 Task: Make in the project TourPlan an epic 'Microservices architecture implementation'.
Action: Mouse moved to (445, 180)
Screenshot: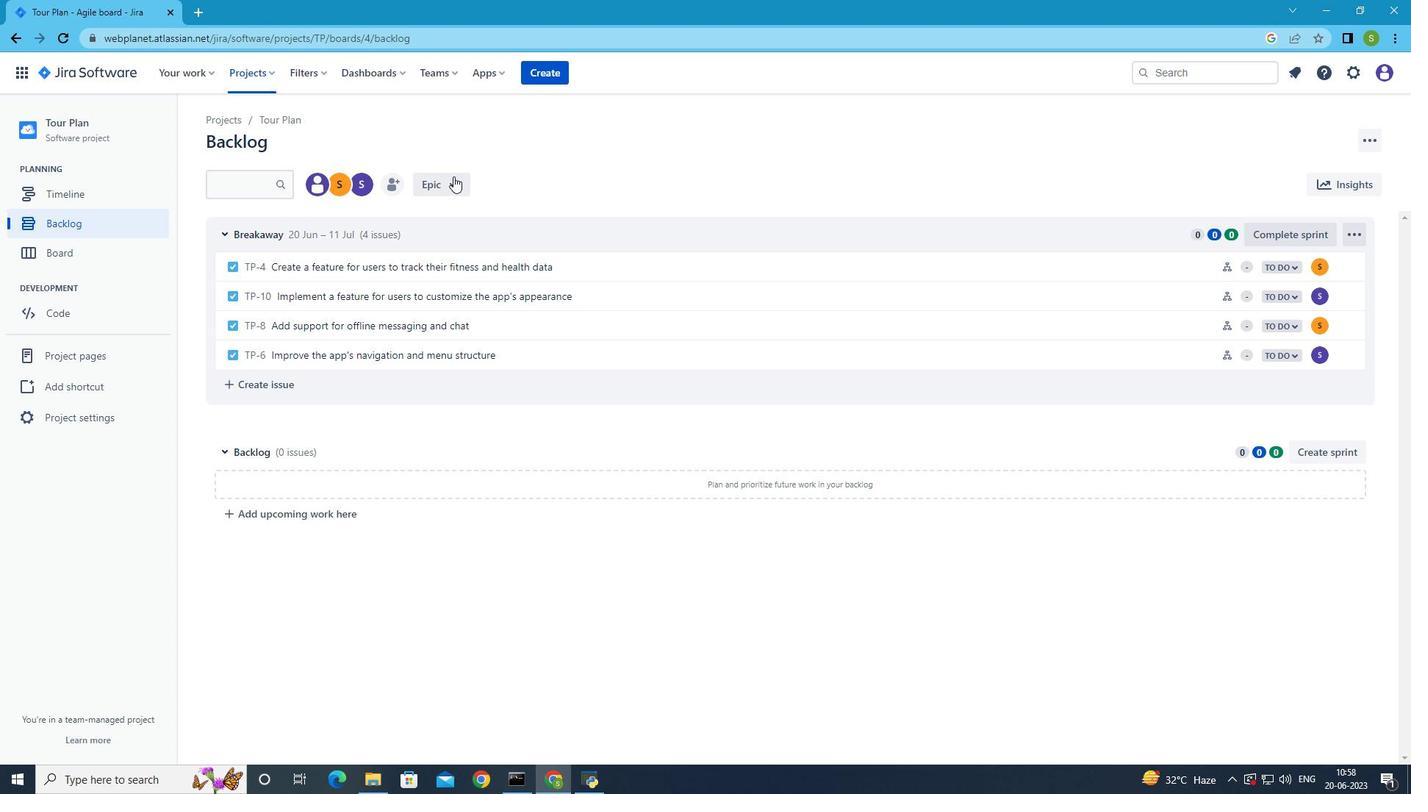 
Action: Mouse pressed left at (445, 180)
Screenshot: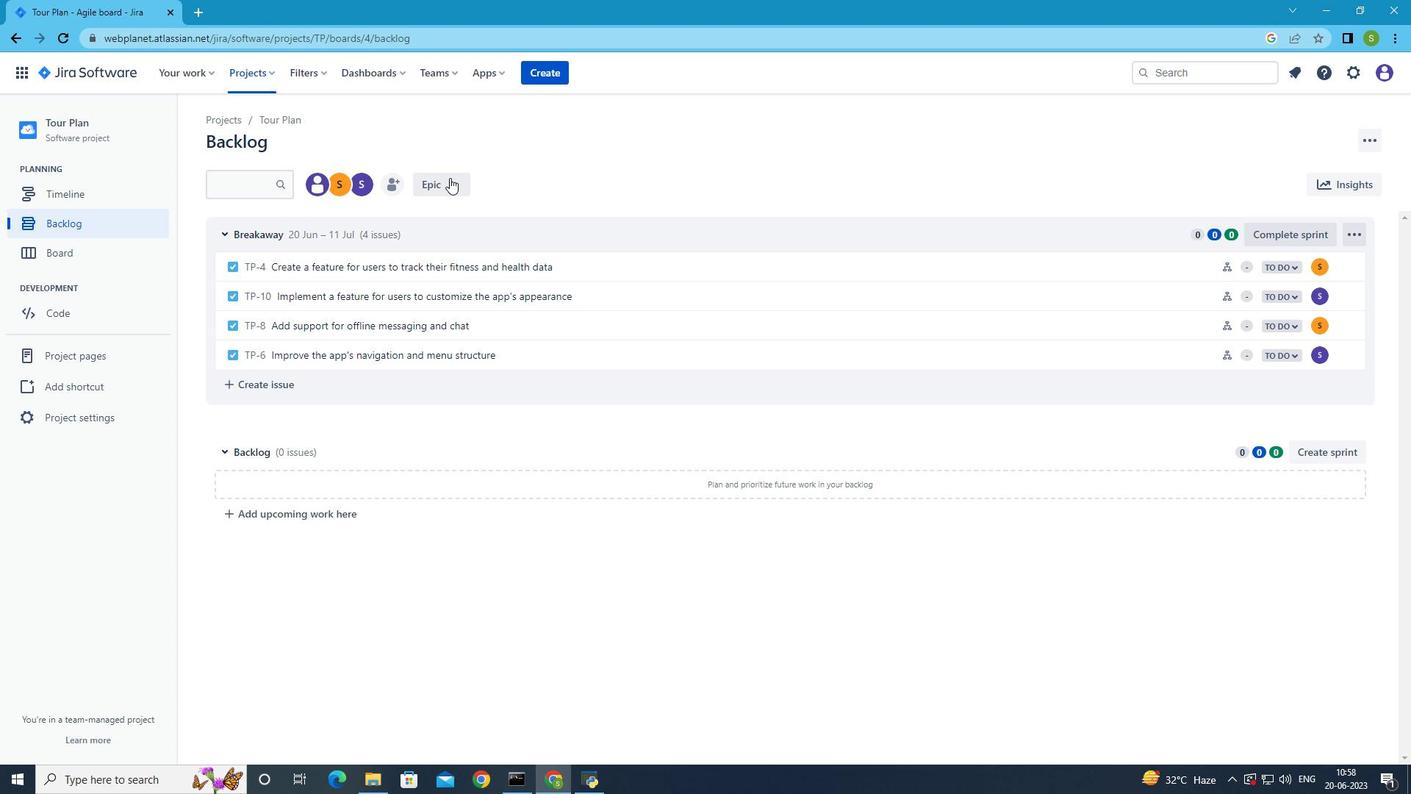 
Action: Mouse moved to (430, 271)
Screenshot: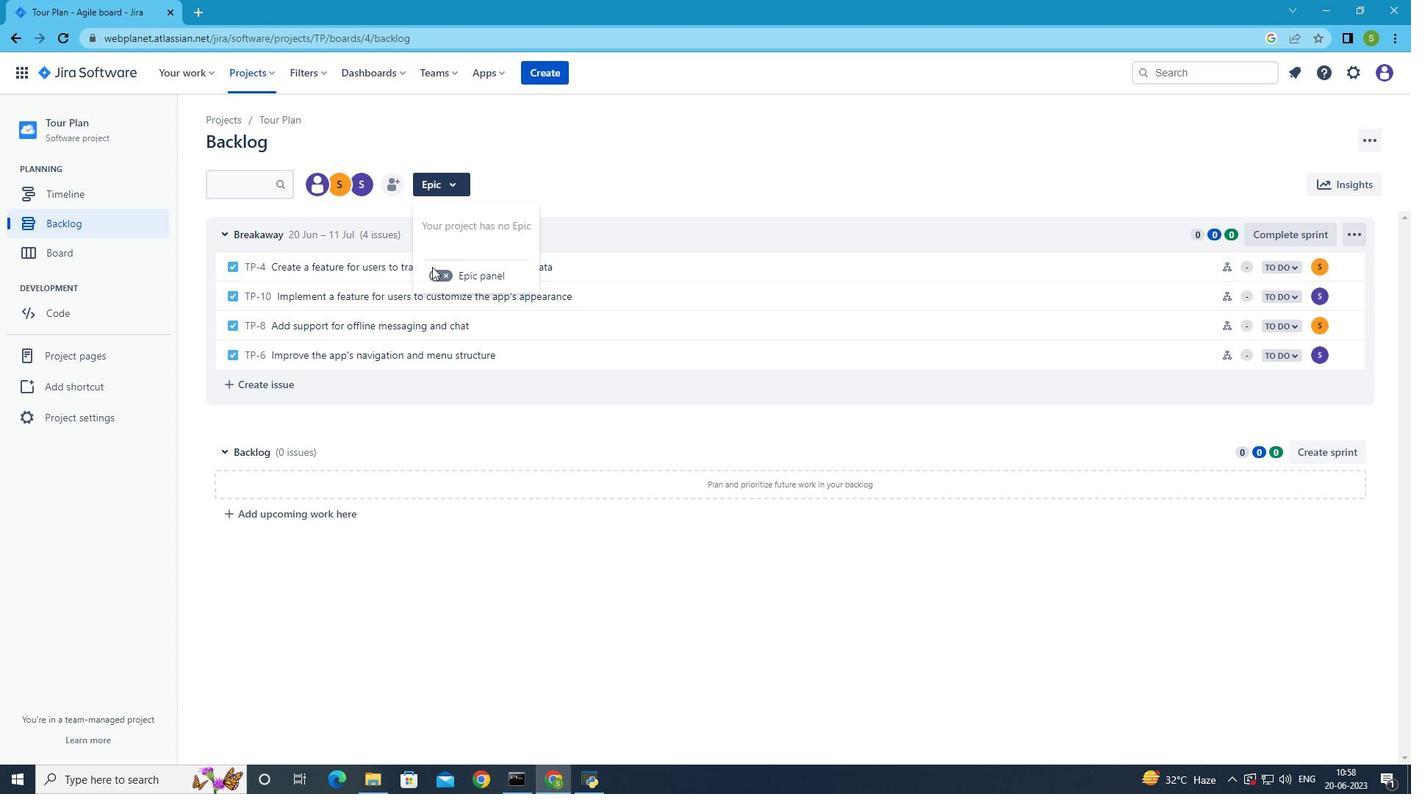 
Action: Mouse pressed left at (430, 271)
Screenshot: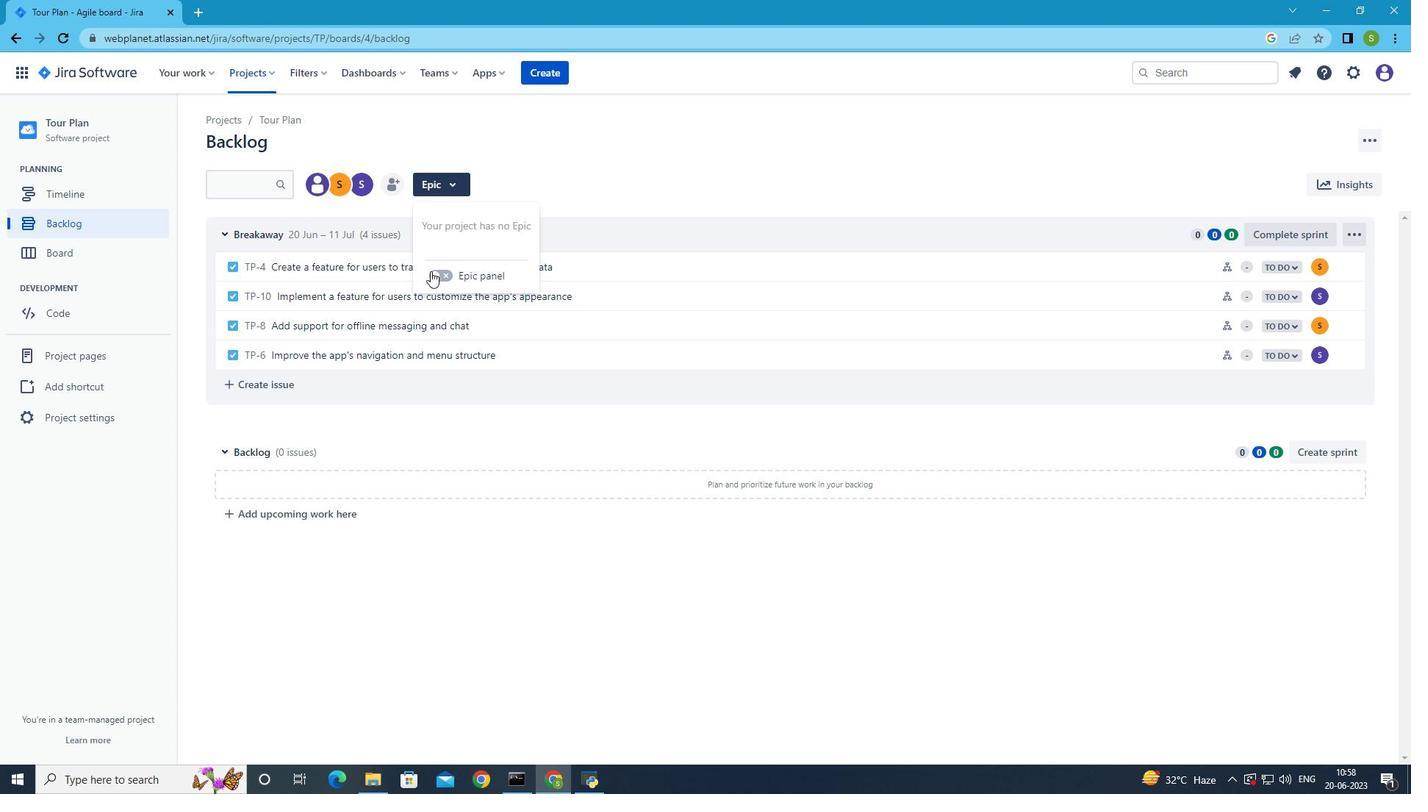 
Action: Mouse moved to (337, 510)
Screenshot: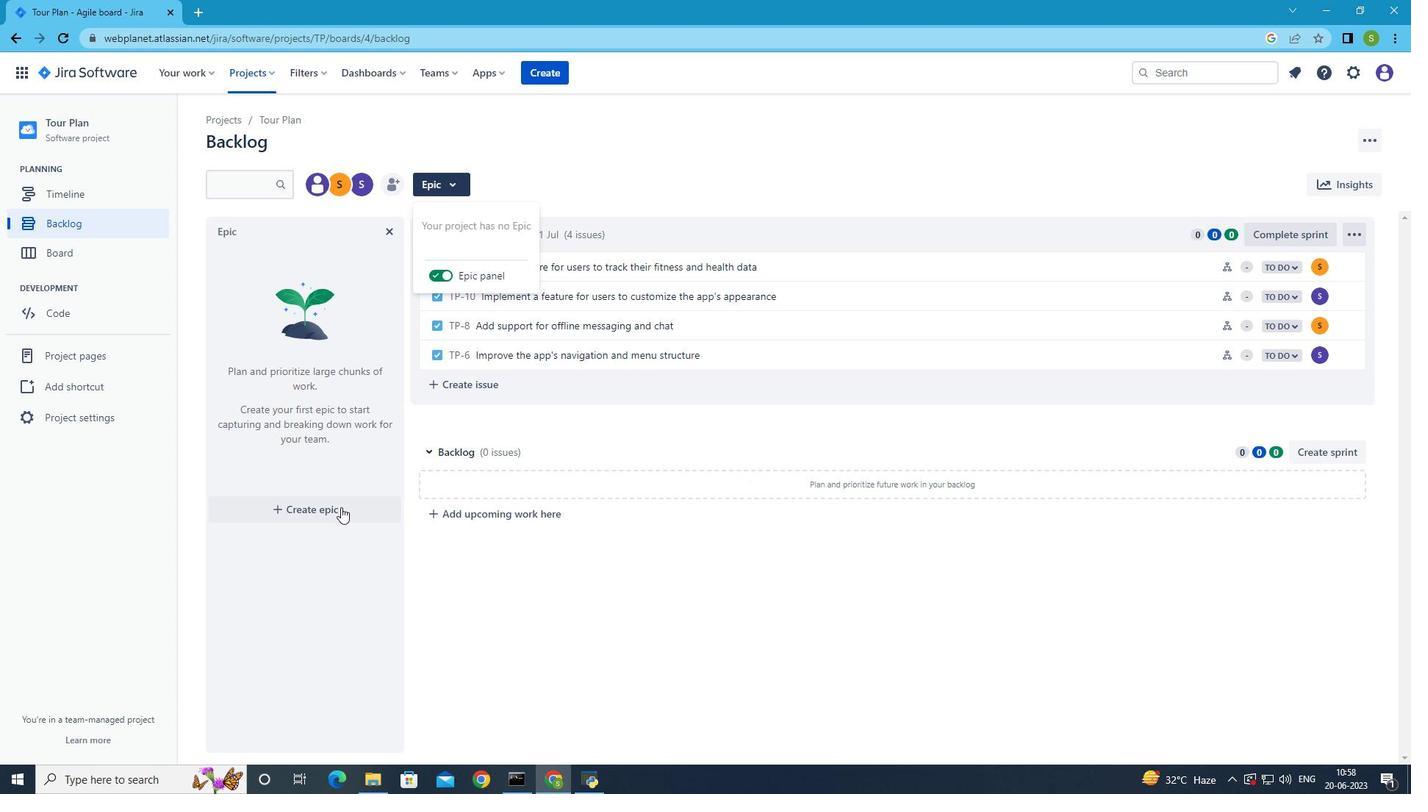 
Action: Mouse pressed left at (337, 510)
Screenshot: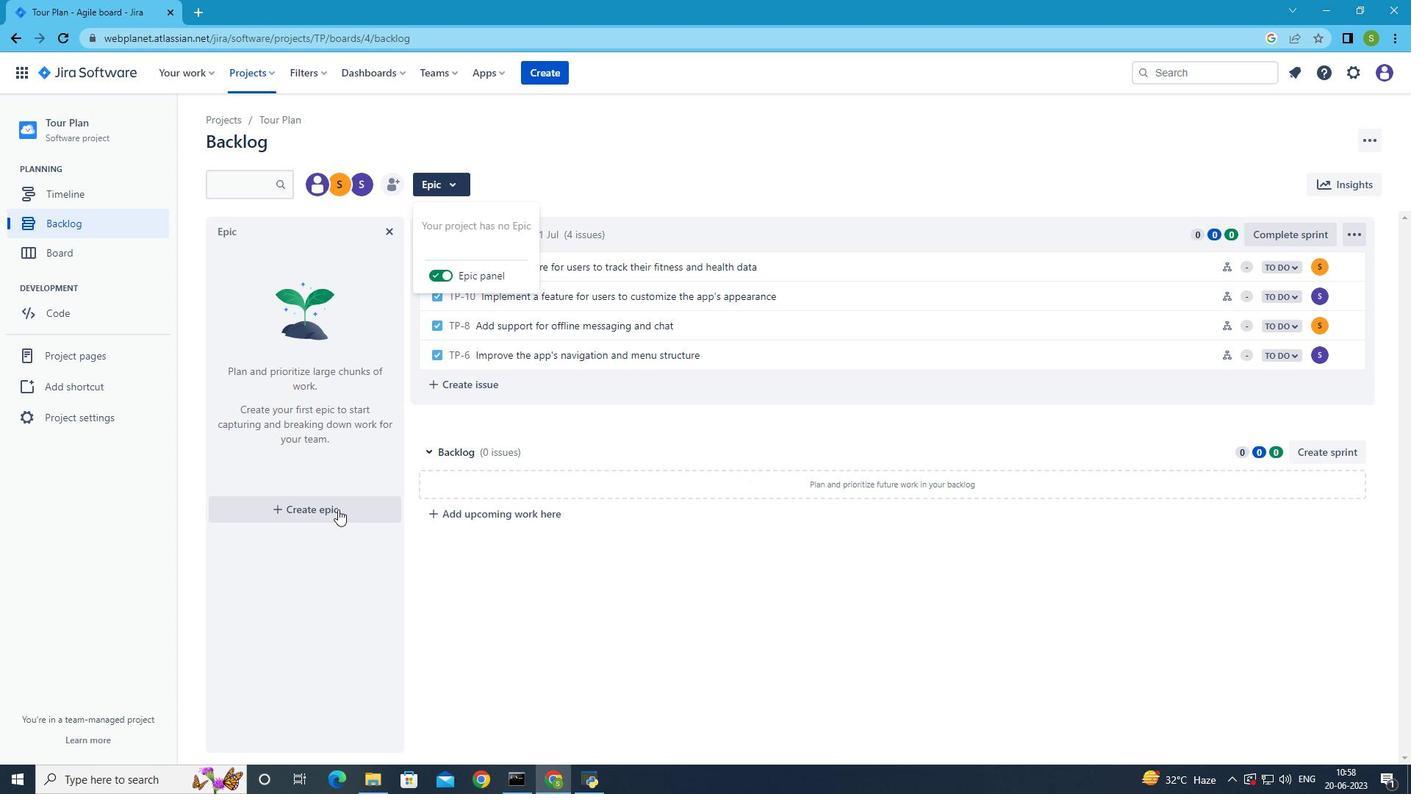 
Action: Mouse moved to (349, 488)
Screenshot: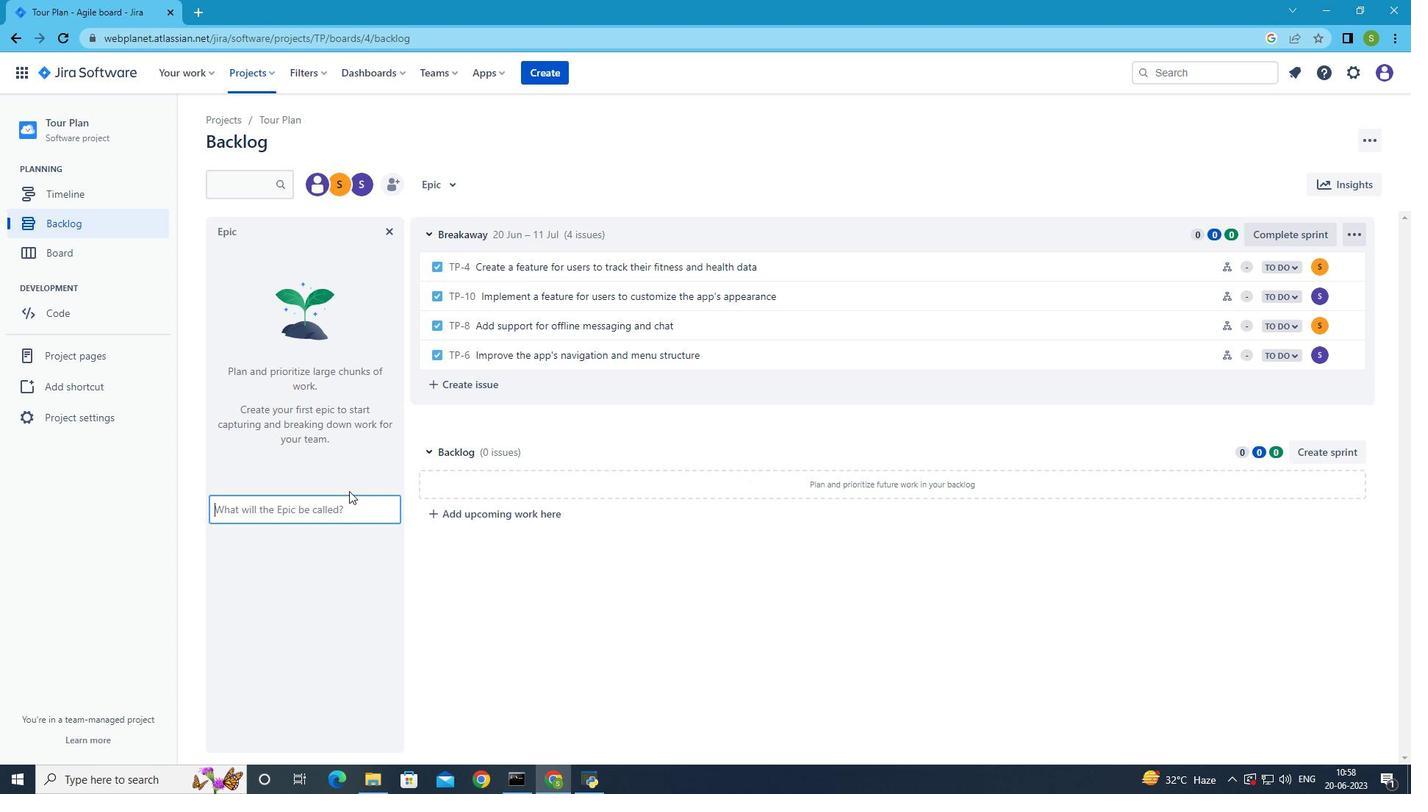 
Action: Key pressed <Key.shift>Microserviv<Key.backspace>ces<Key.space><Key.shift><Key.shift>A<Key.backspace>art<Key.backspace>chitecture<Key.space><Key.shift>implementation<Key.enter>
Screenshot: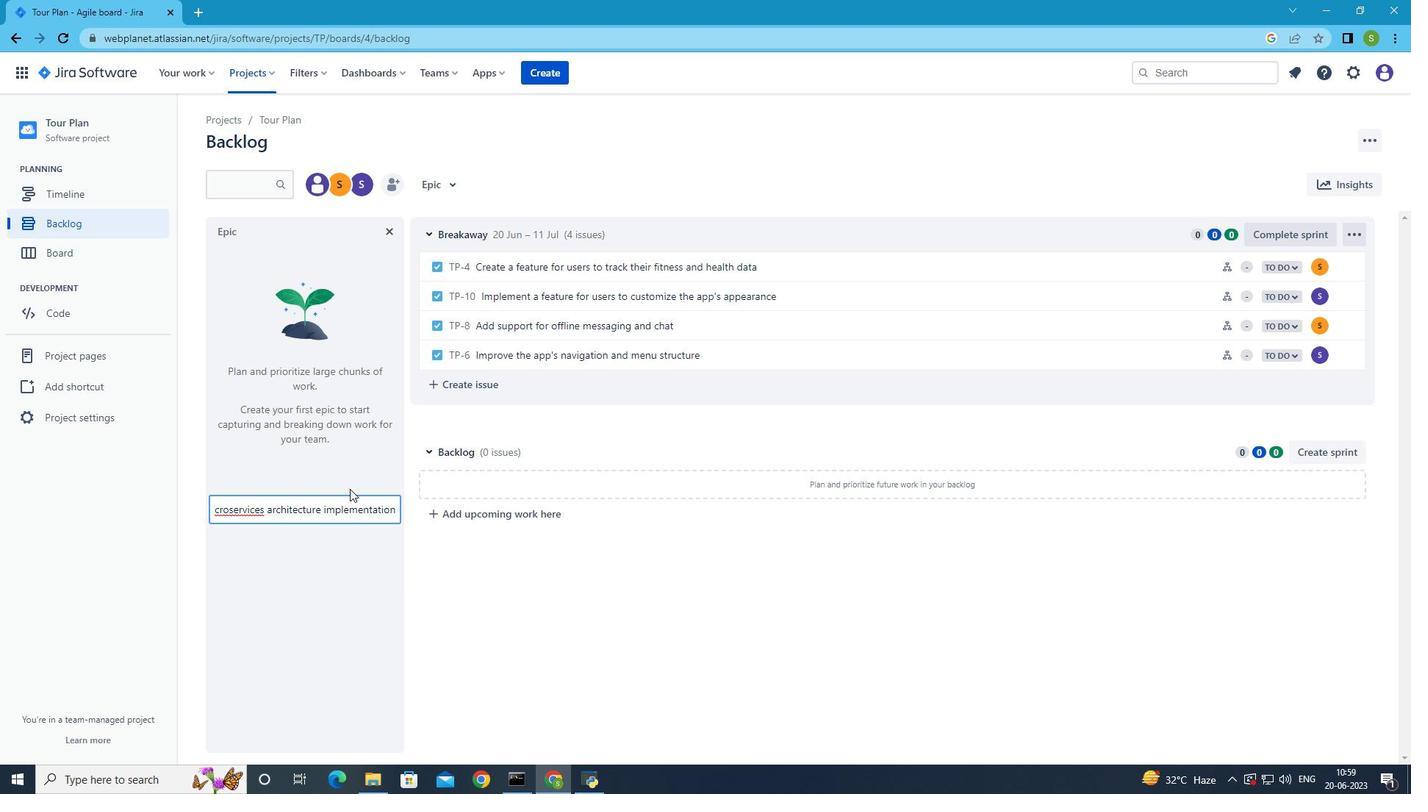 
